 Task: Check current mortgage rates for primary residence.
Action: Mouse moved to (878, 165)
Screenshot: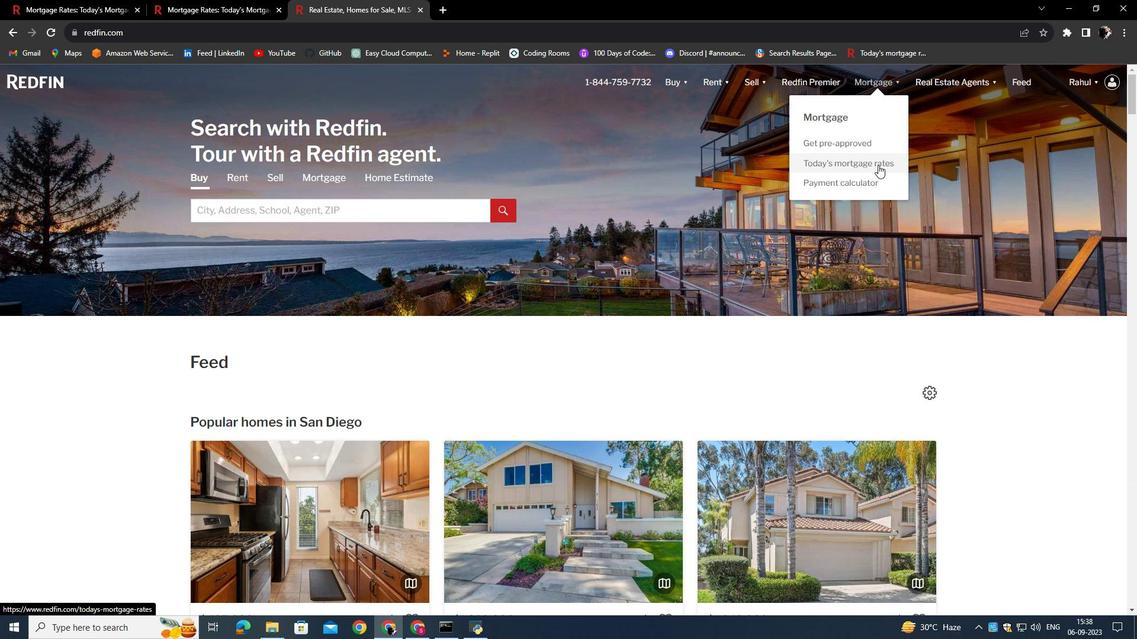 
Action: Mouse pressed left at (878, 165)
Screenshot: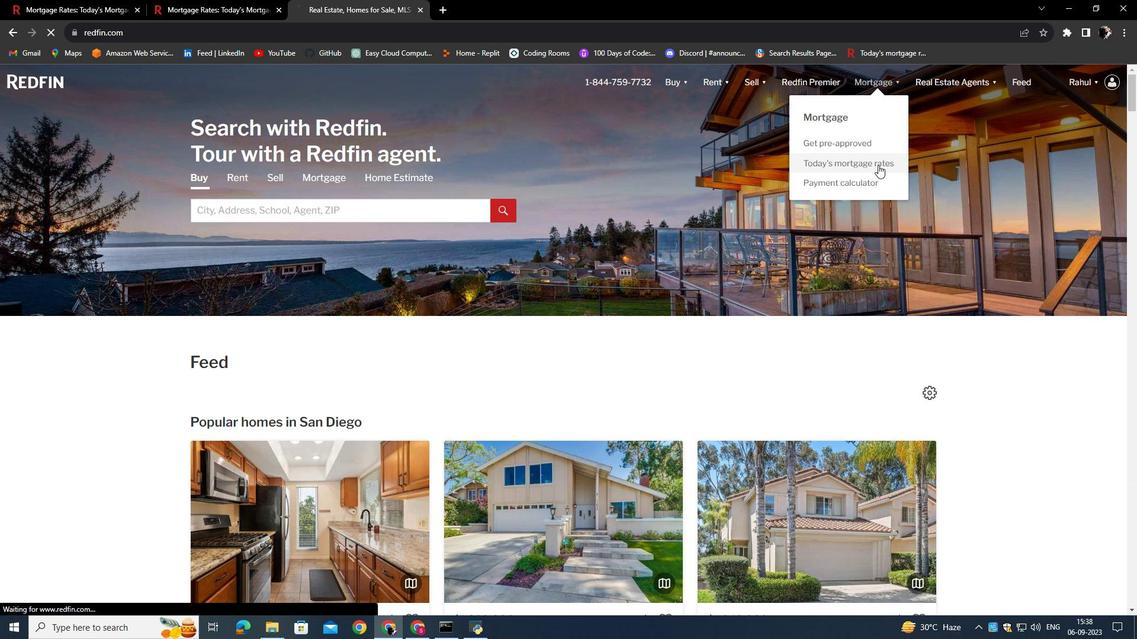 
Action: Mouse moved to (438, 317)
Screenshot: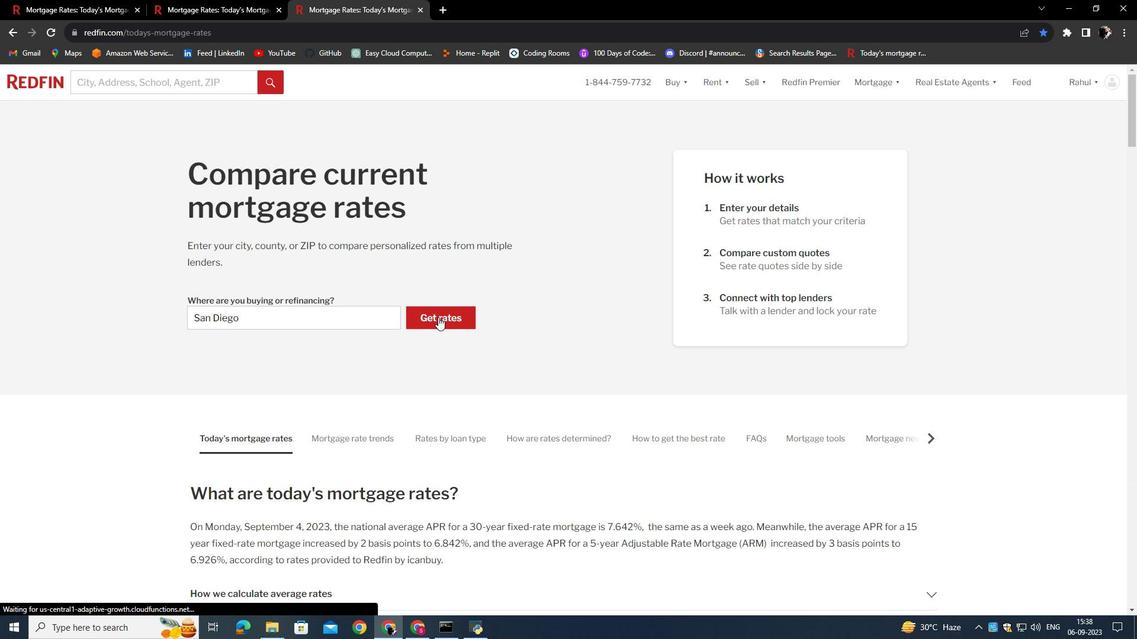 
Action: Mouse pressed left at (438, 317)
Screenshot: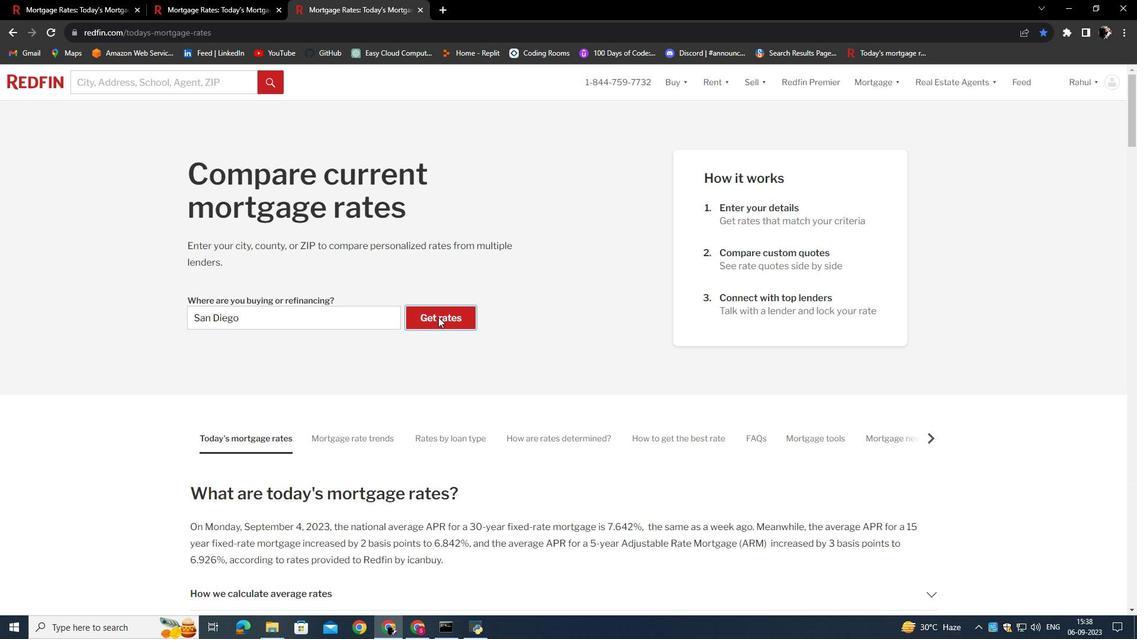 
Action: Mouse moved to (318, 228)
Screenshot: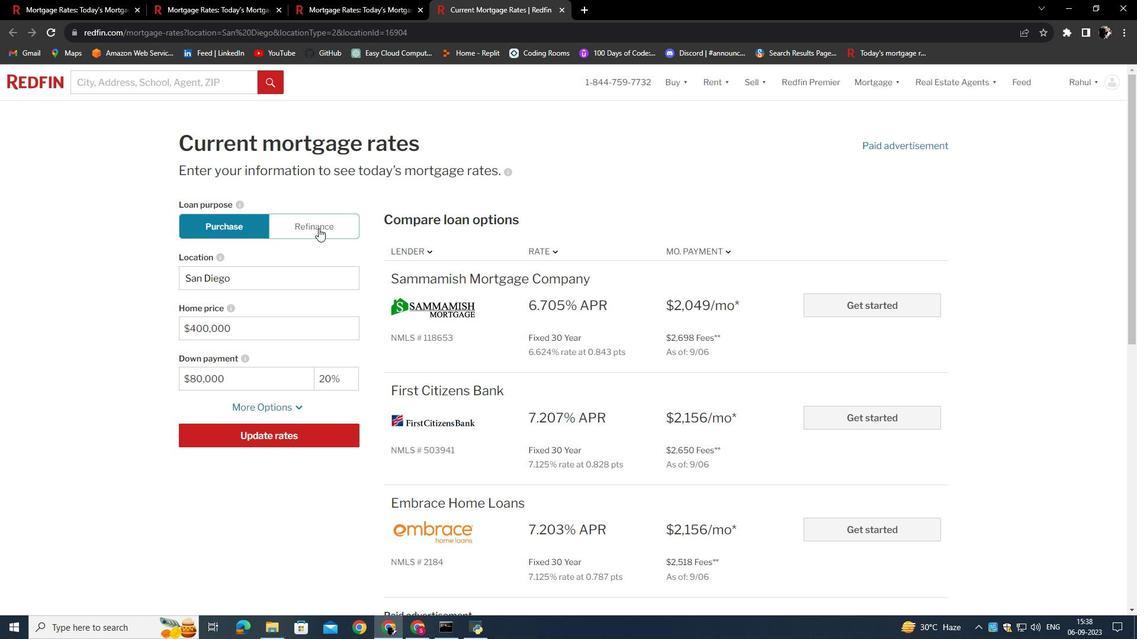 
Action: Mouse pressed left at (318, 228)
Screenshot: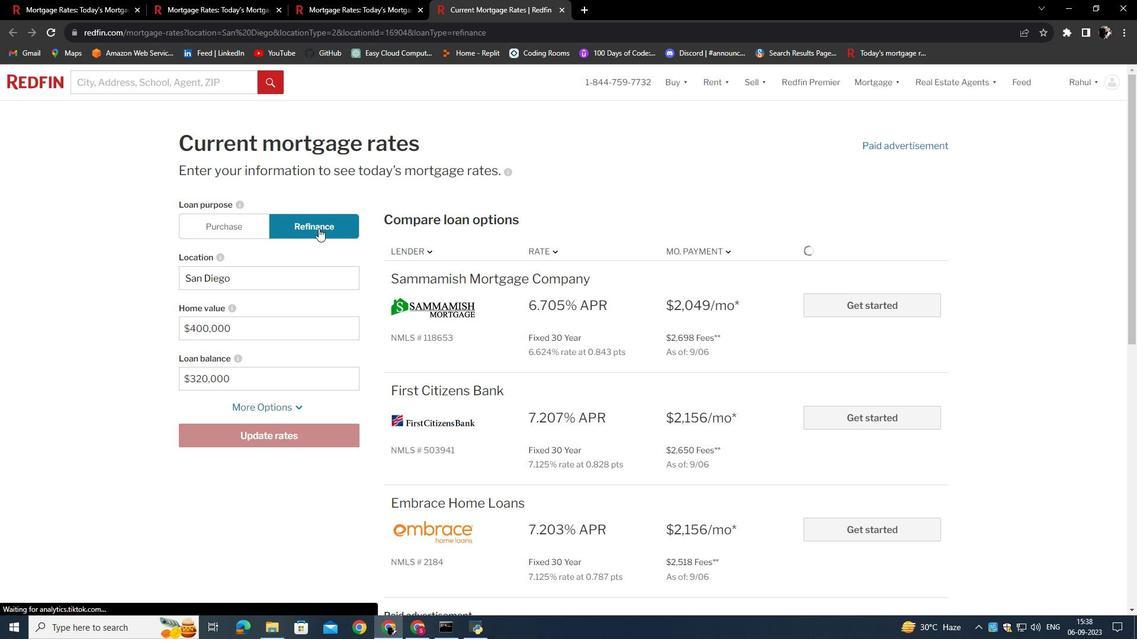 
Action: Mouse moved to (286, 407)
Screenshot: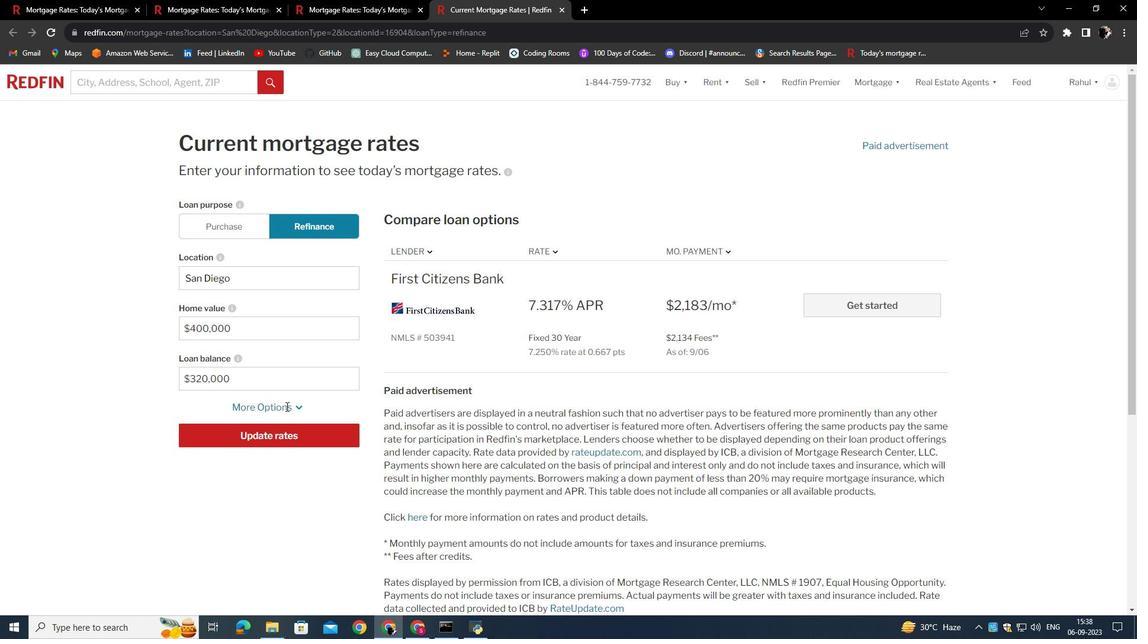
Action: Mouse pressed left at (286, 407)
Screenshot: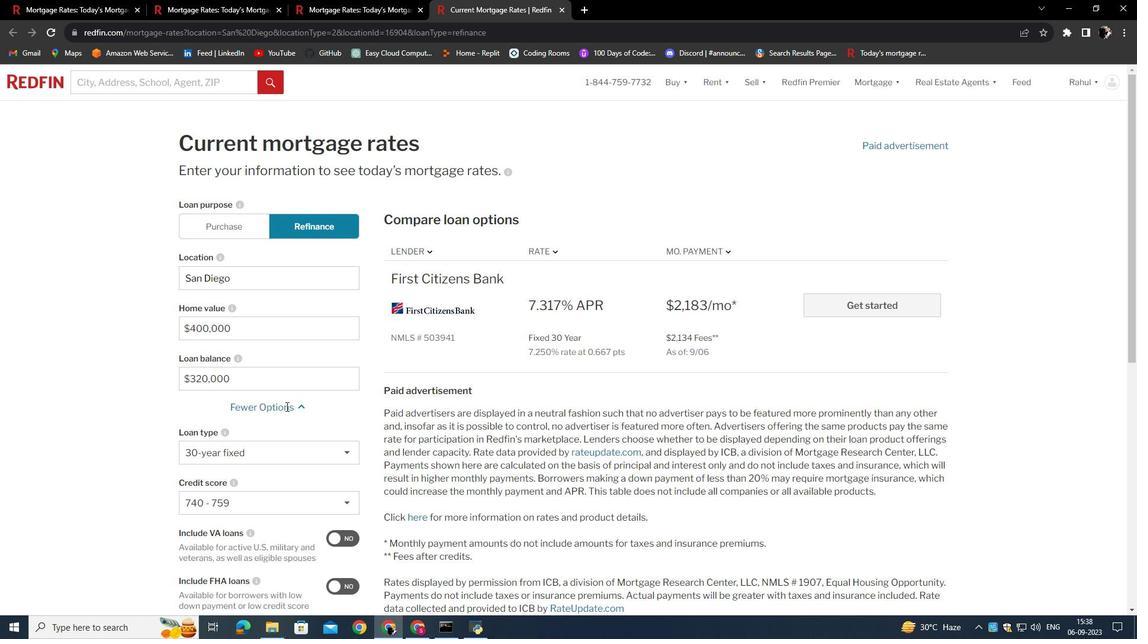
Action: Mouse moved to (279, 447)
Screenshot: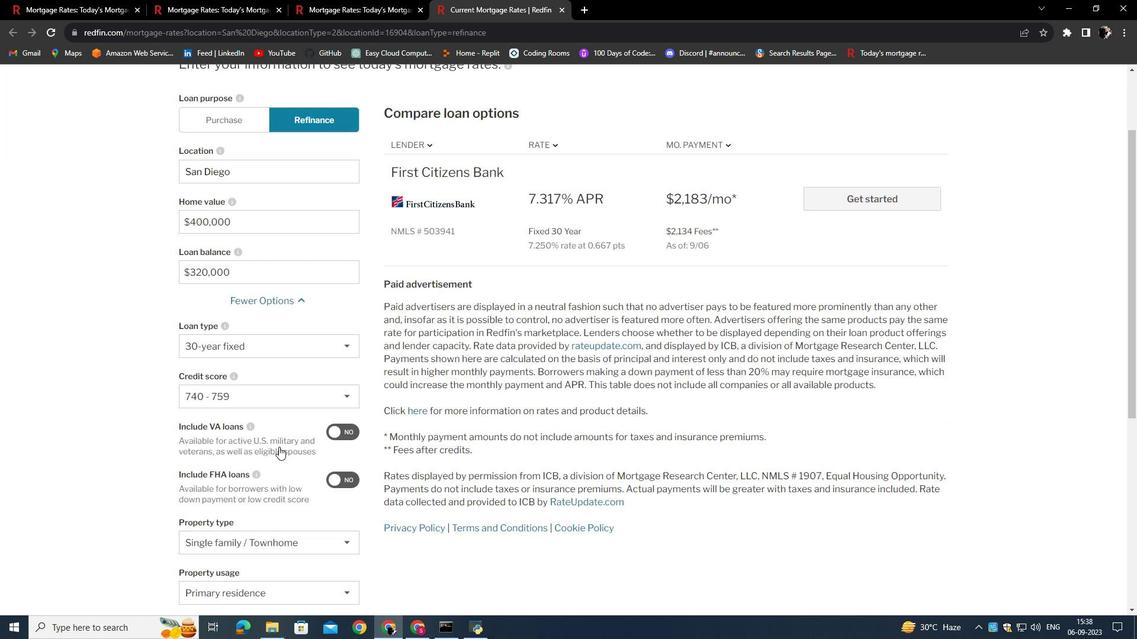 
Action: Mouse scrolled (279, 446) with delta (0, 0)
Screenshot: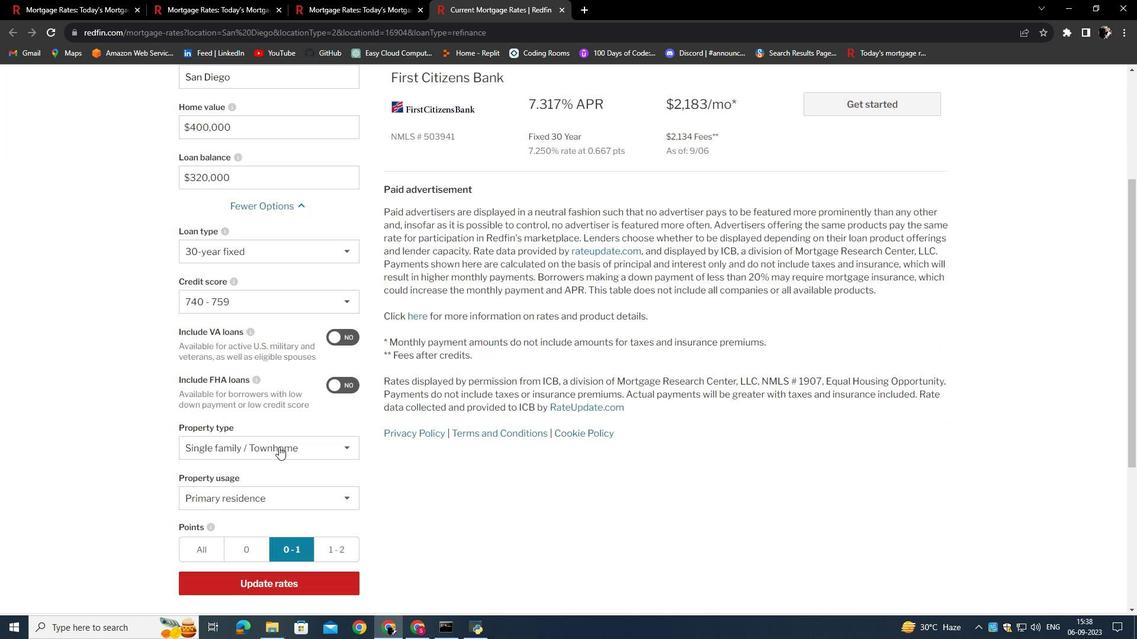 
Action: Mouse scrolled (279, 446) with delta (0, 0)
Screenshot: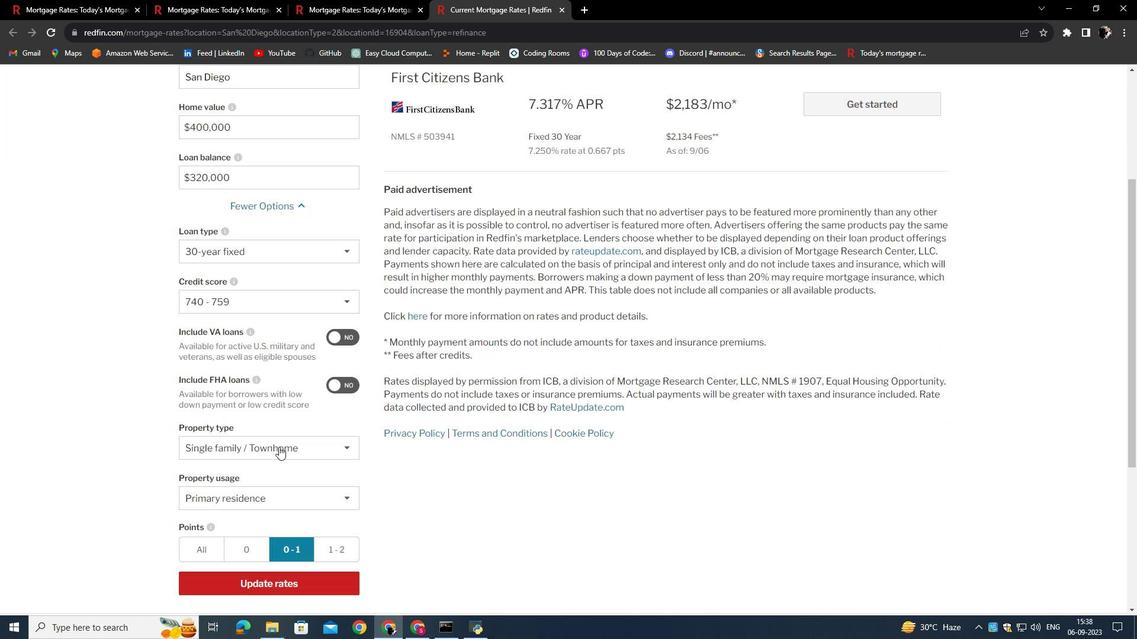 
Action: Mouse scrolled (279, 446) with delta (0, 0)
Screenshot: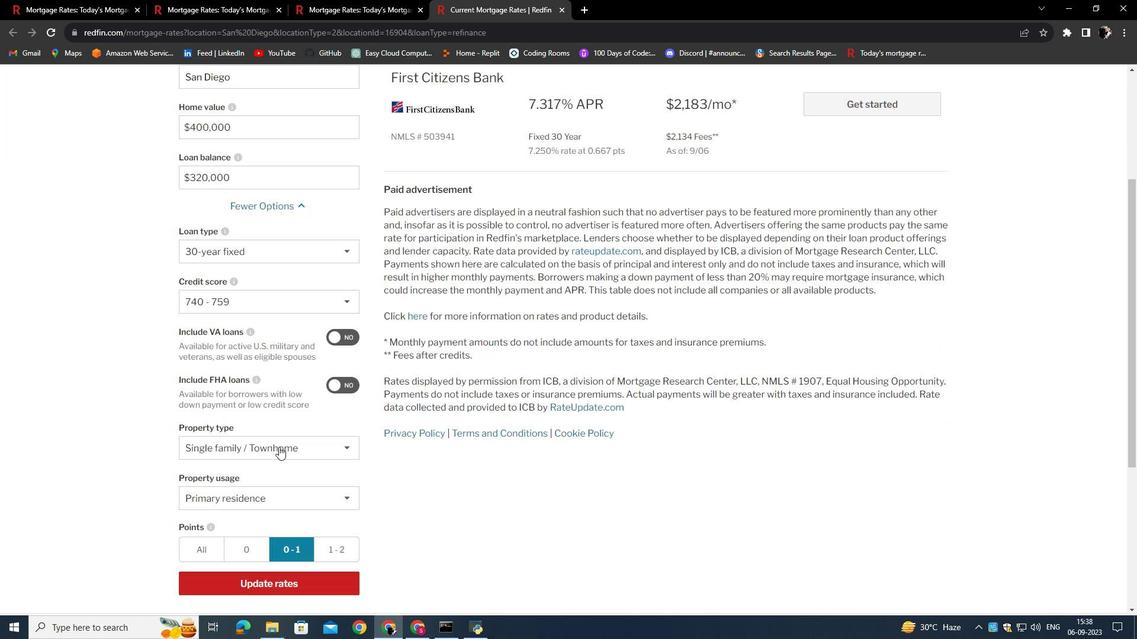 
Action: Mouse scrolled (279, 446) with delta (0, 0)
Screenshot: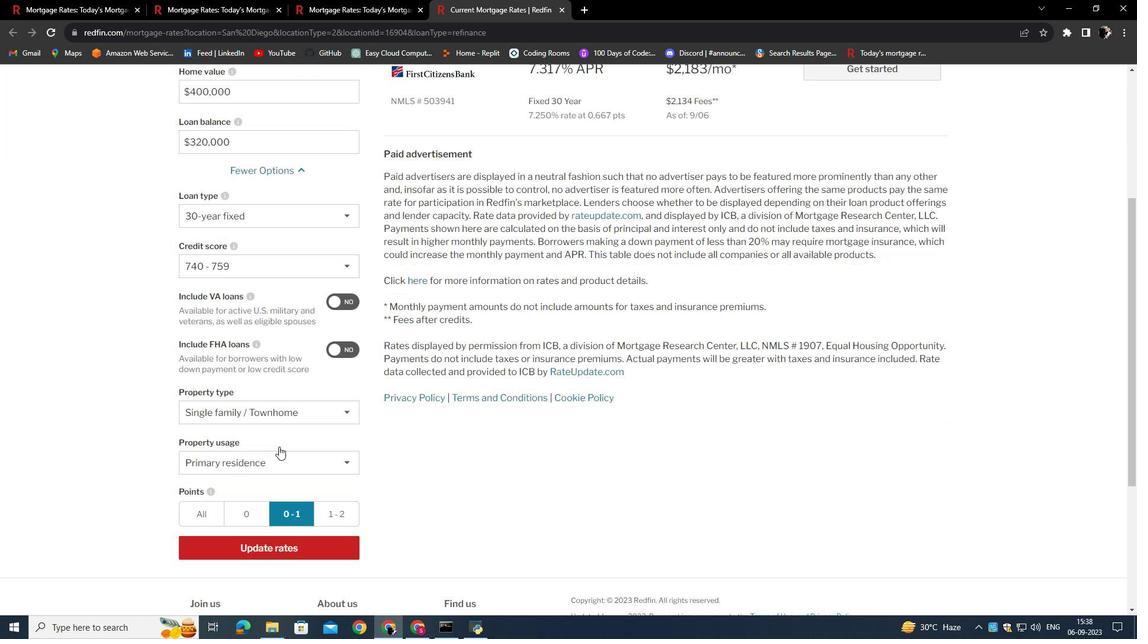 
Action: Mouse scrolled (279, 446) with delta (0, 0)
Screenshot: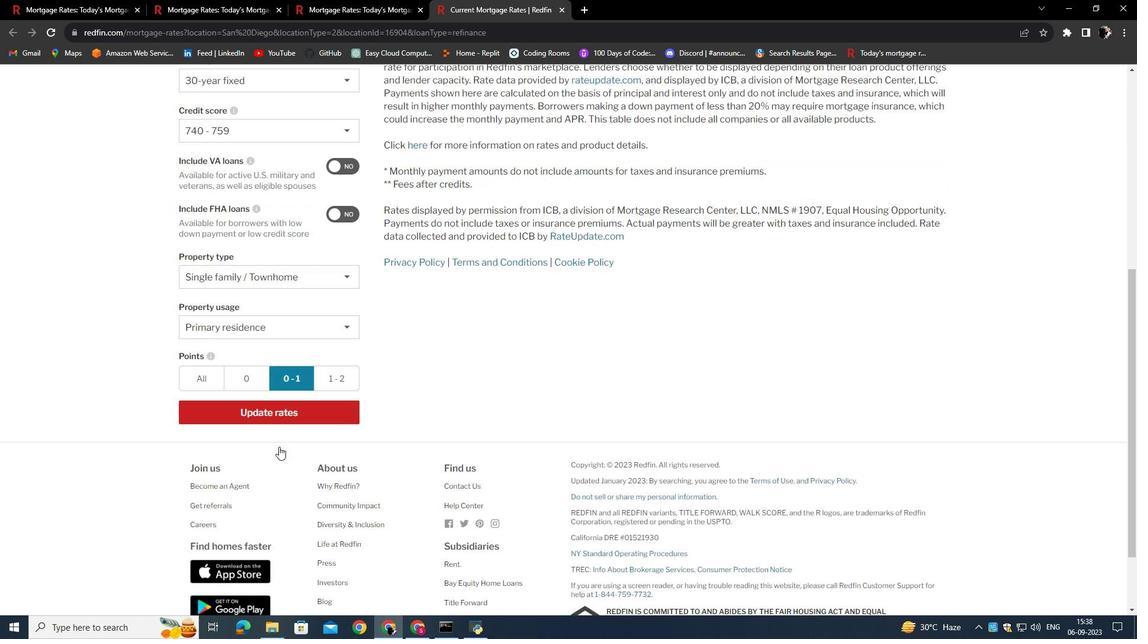 
Action: Mouse scrolled (279, 446) with delta (0, 0)
Screenshot: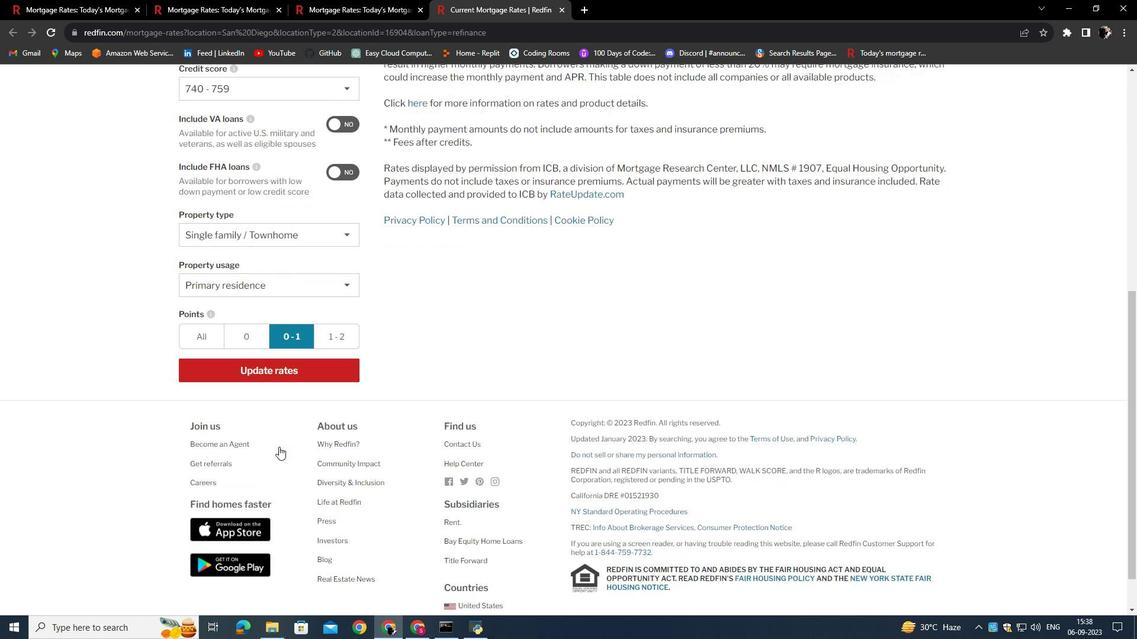 
Action: Mouse scrolled (279, 446) with delta (0, 0)
Screenshot: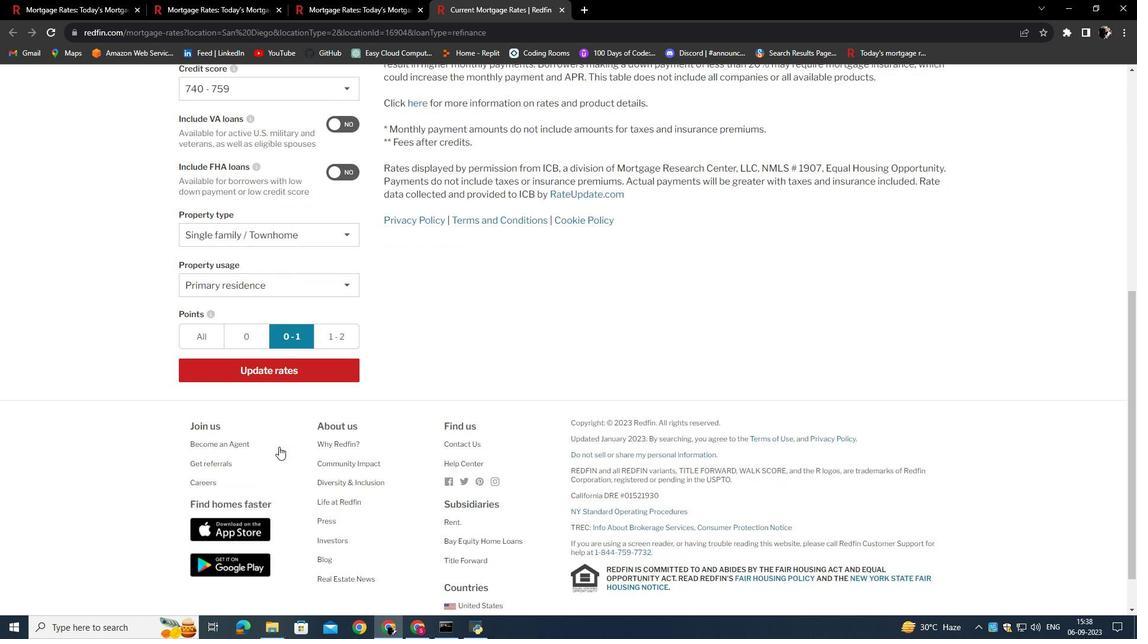 
Action: Mouse moved to (268, 292)
Screenshot: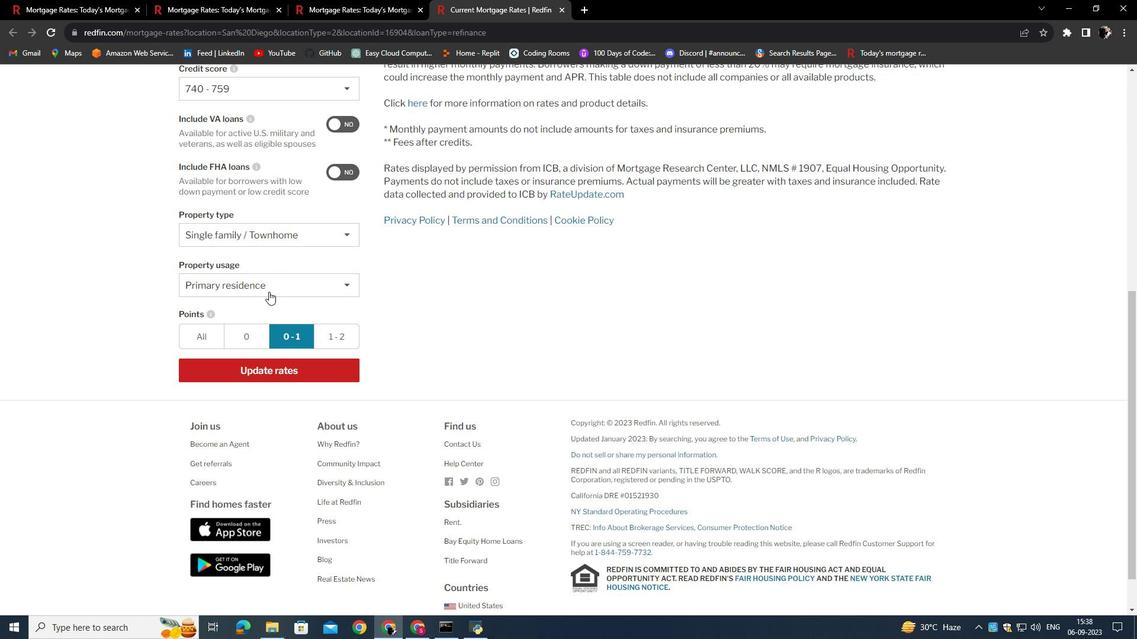 
Action: Mouse pressed left at (268, 292)
Screenshot: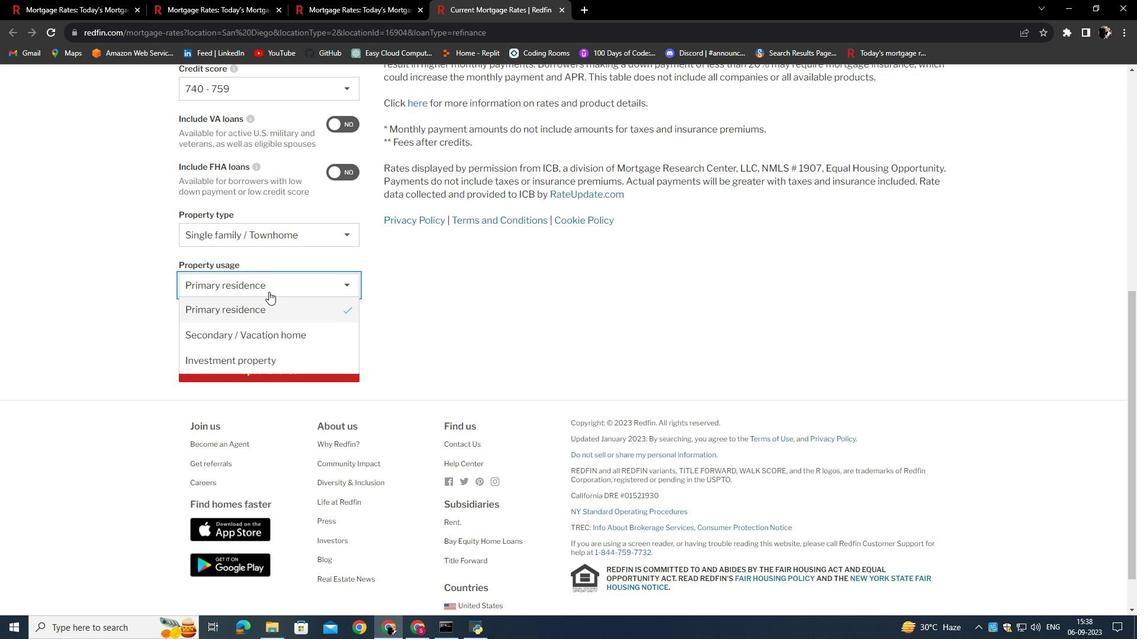 
Action: Mouse moved to (268, 314)
Screenshot: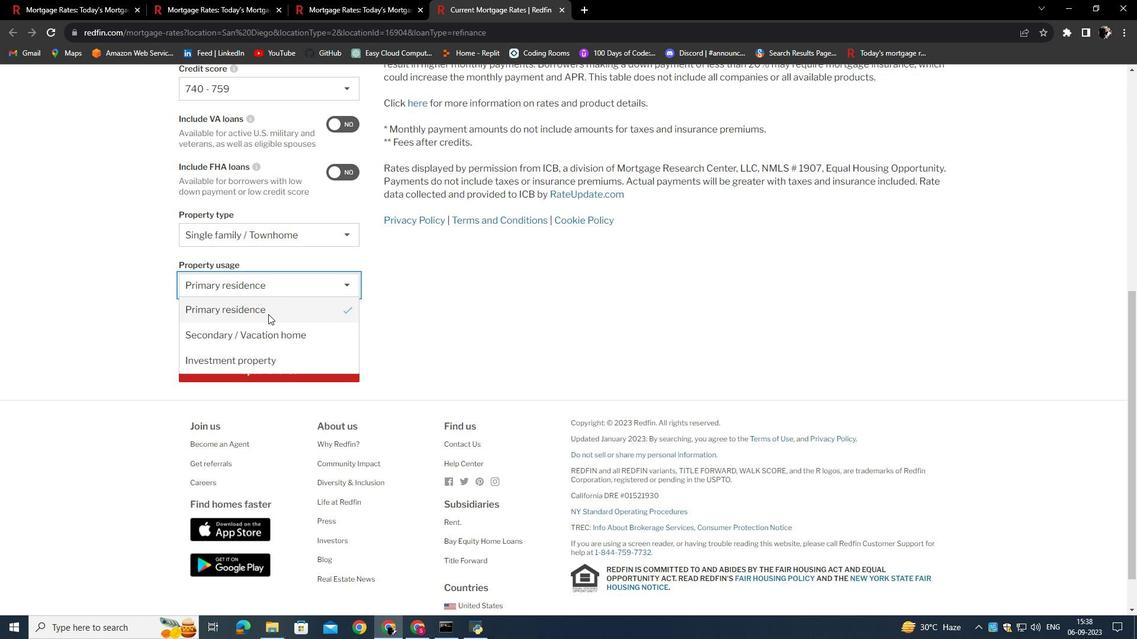 
Action: Mouse pressed left at (268, 314)
Screenshot: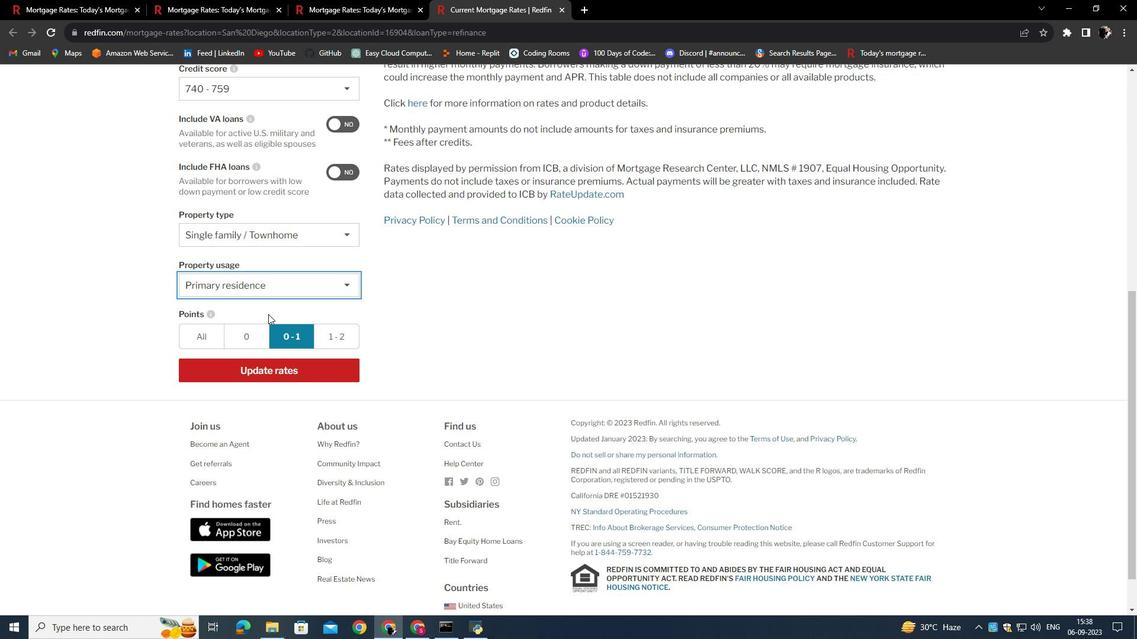 
Action: Mouse moved to (270, 369)
Screenshot: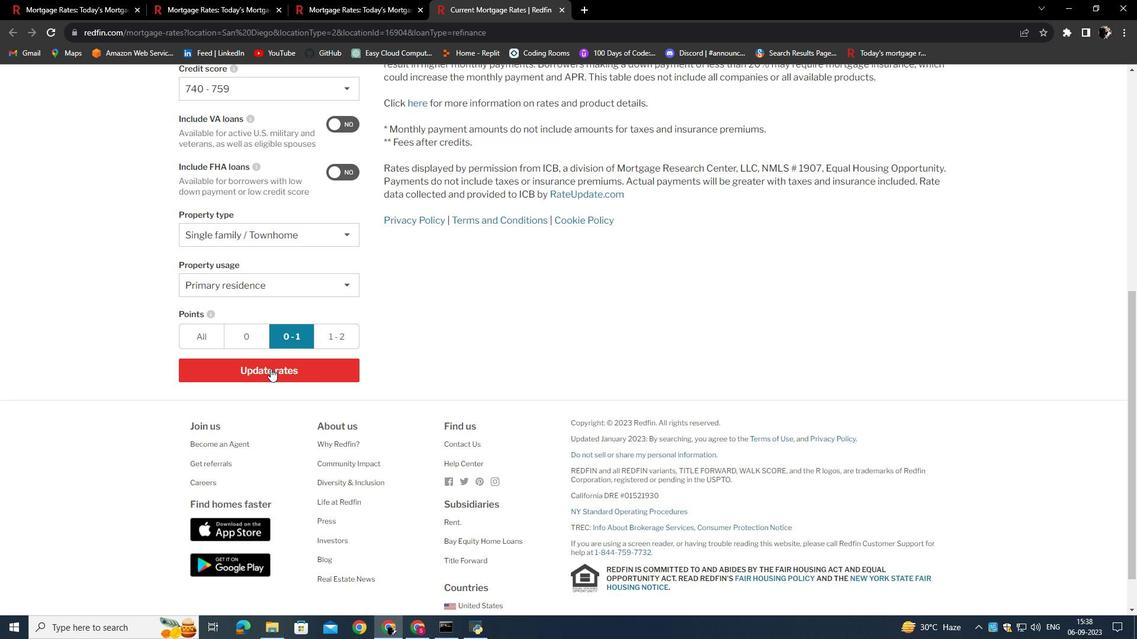 
Action: Mouse pressed left at (270, 369)
Screenshot: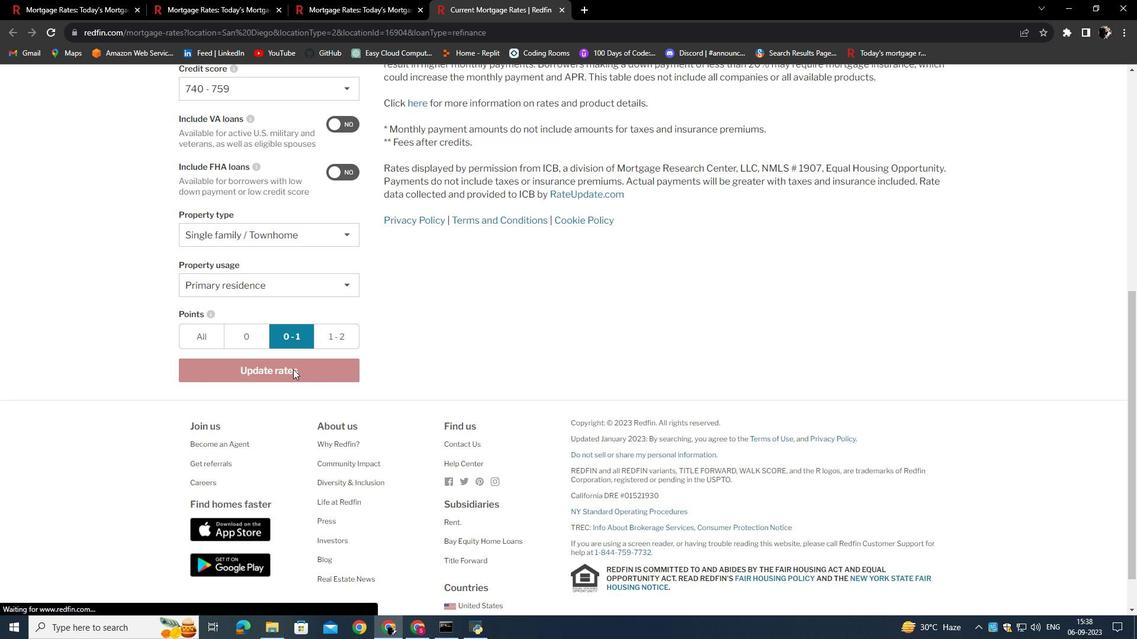 
Action: Mouse moved to (594, 354)
Screenshot: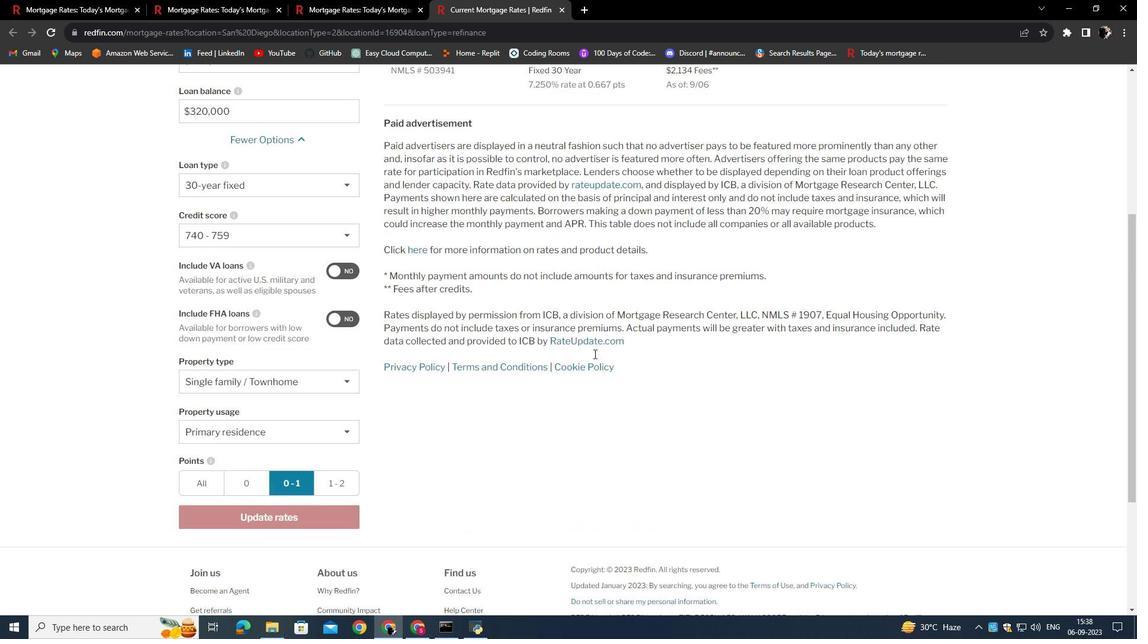 
Action: Mouse scrolled (594, 354) with delta (0, 0)
Screenshot: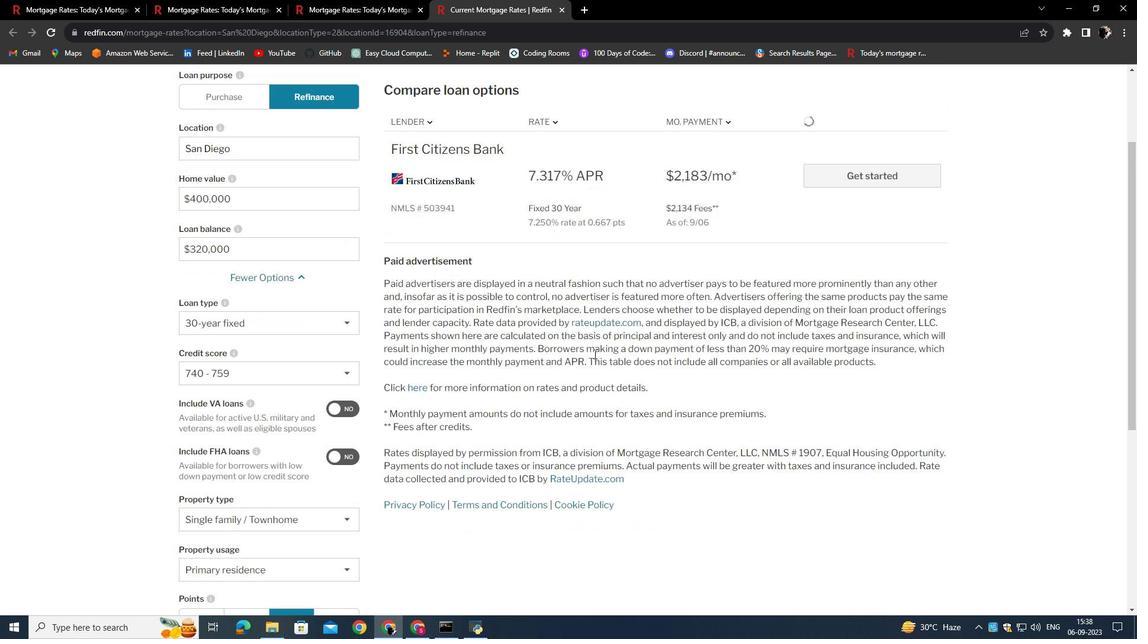 
Action: Mouse scrolled (594, 354) with delta (0, 0)
Screenshot: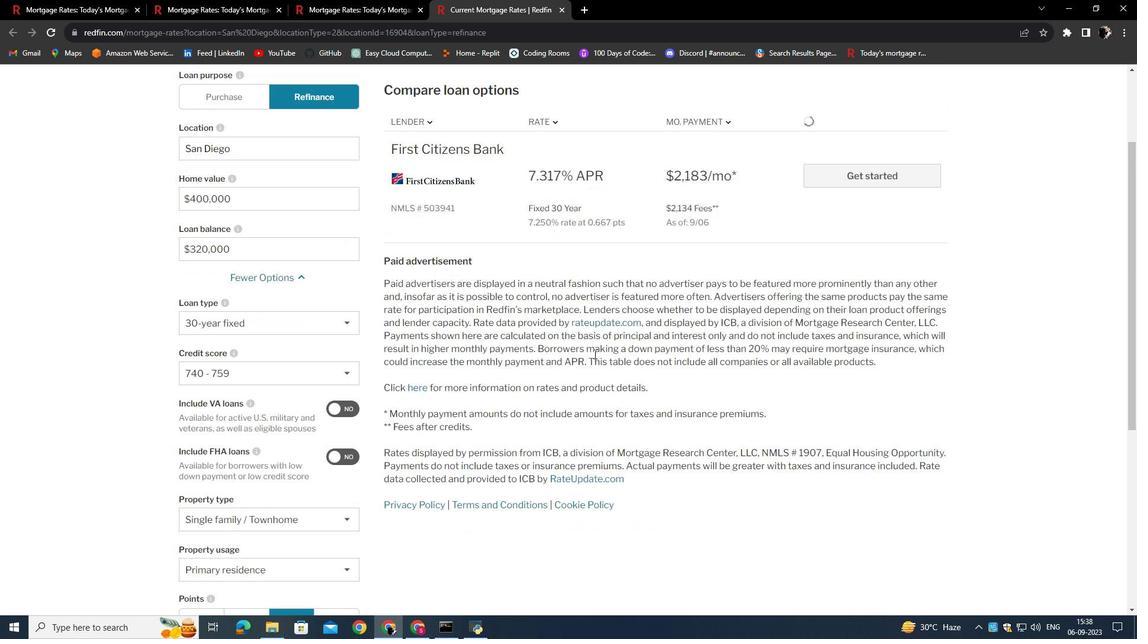 
Action: Mouse scrolled (594, 354) with delta (0, 0)
Screenshot: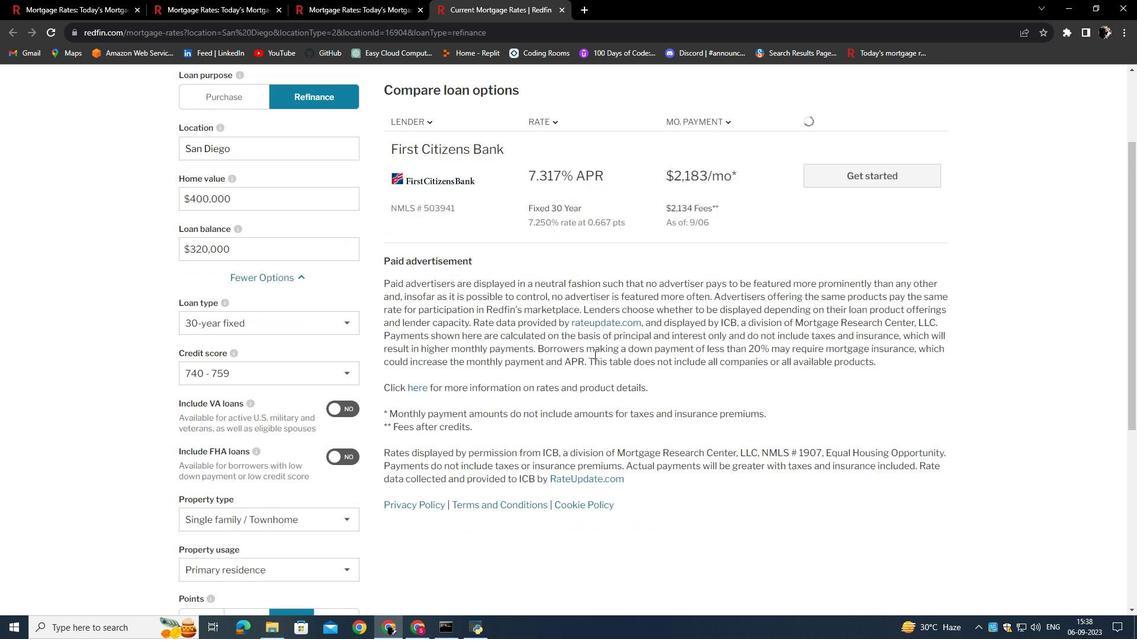 
Action: Mouse scrolled (594, 354) with delta (0, 0)
Screenshot: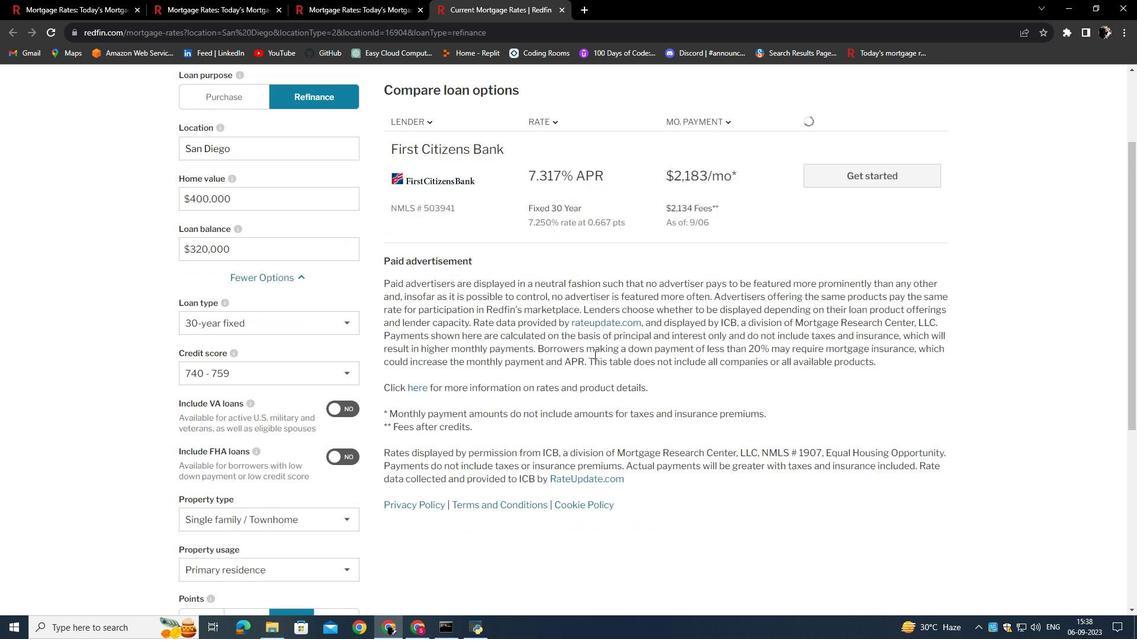 
Action: Mouse scrolled (594, 354) with delta (0, 0)
Screenshot: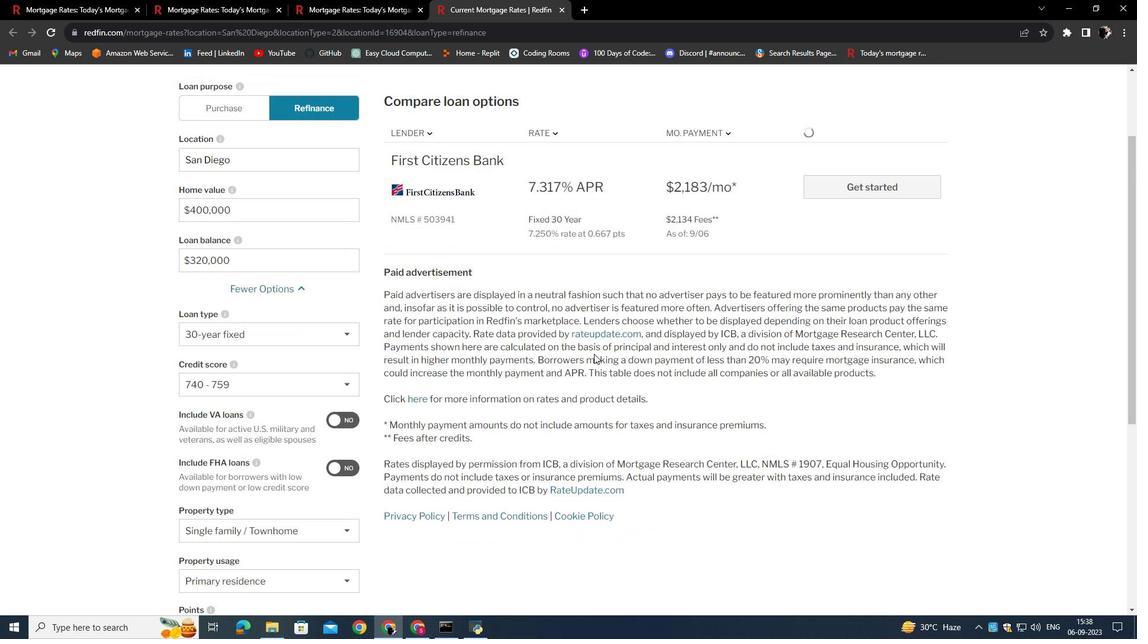 
Action: Mouse scrolled (594, 354) with delta (0, 0)
Screenshot: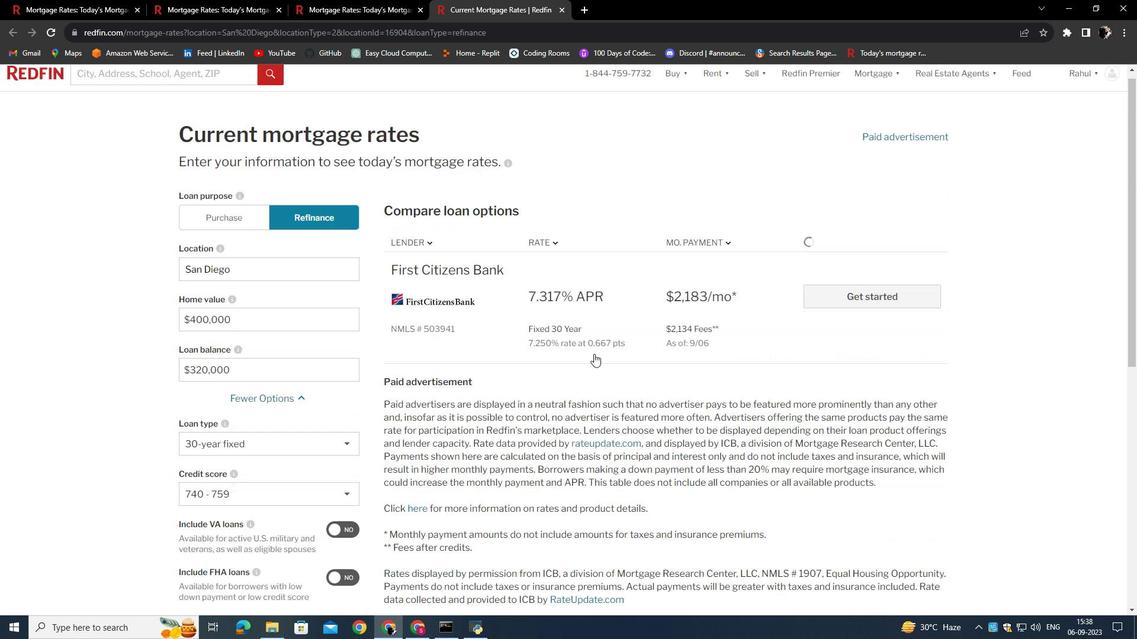 
Action: Mouse scrolled (594, 354) with delta (0, 0)
Screenshot: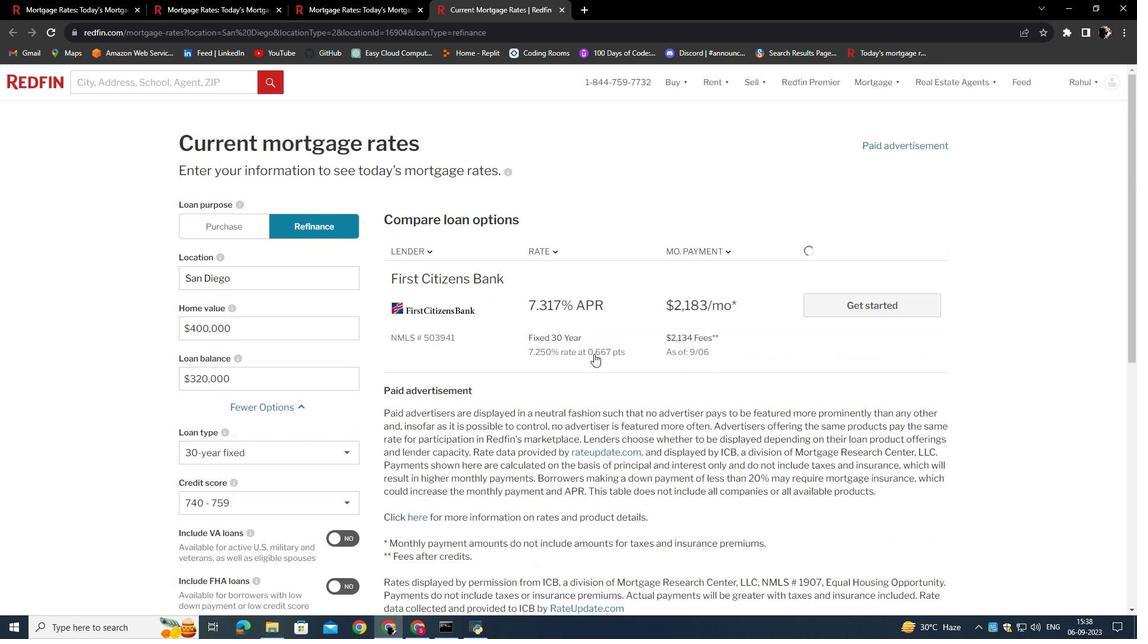 
